 Task: Assign in the project WolfTech the issue 'Integrate a new feedback survey feature into an existing website to gather user feedback and suggestions' to the sprint 'Hyperspace'.
Action: Mouse moved to (222, 66)
Screenshot: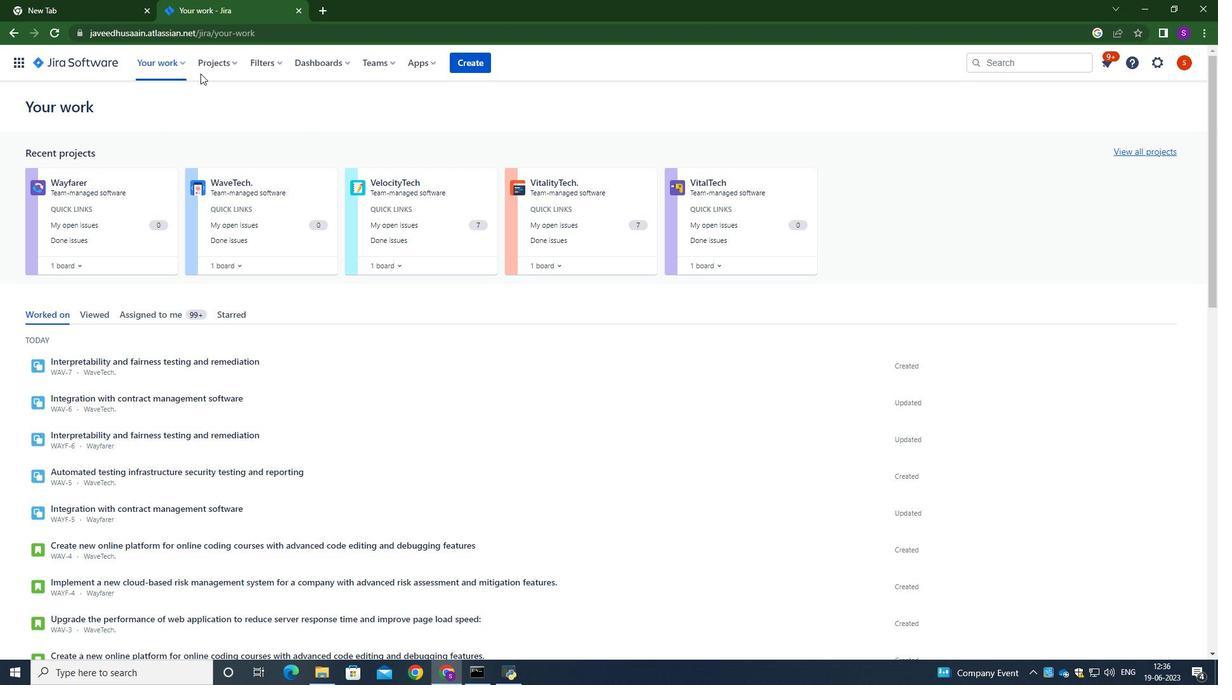 
Action: Mouse pressed left at (222, 66)
Screenshot: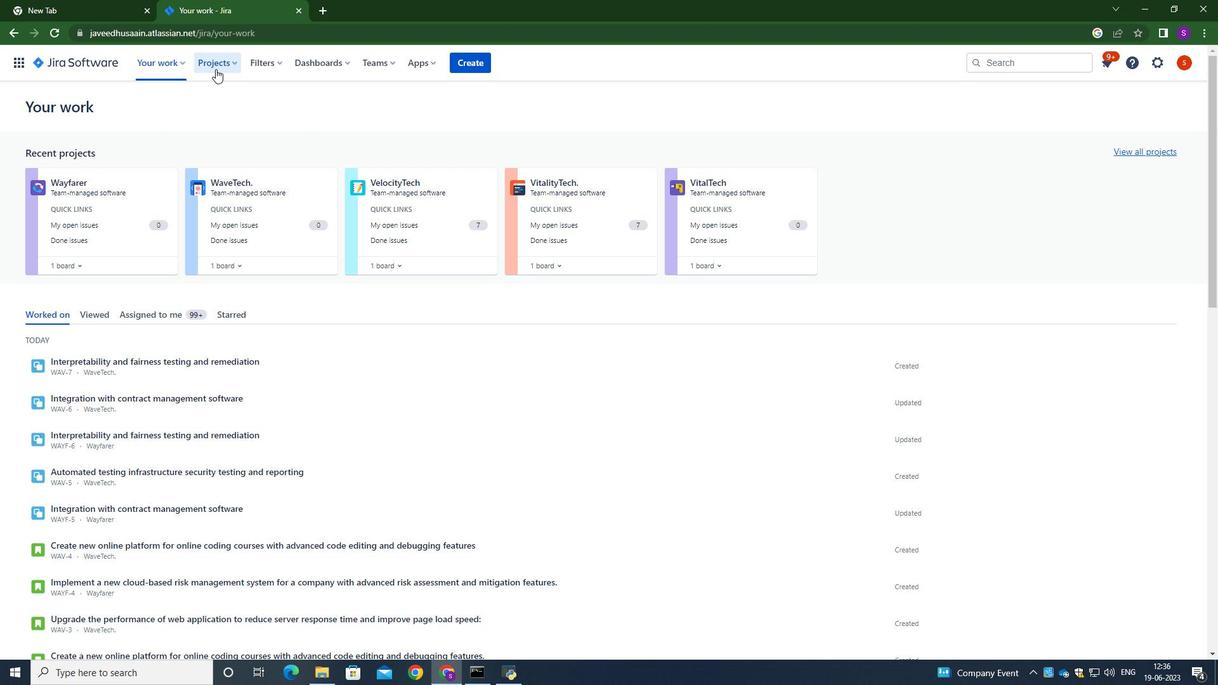 
Action: Mouse moved to (223, 127)
Screenshot: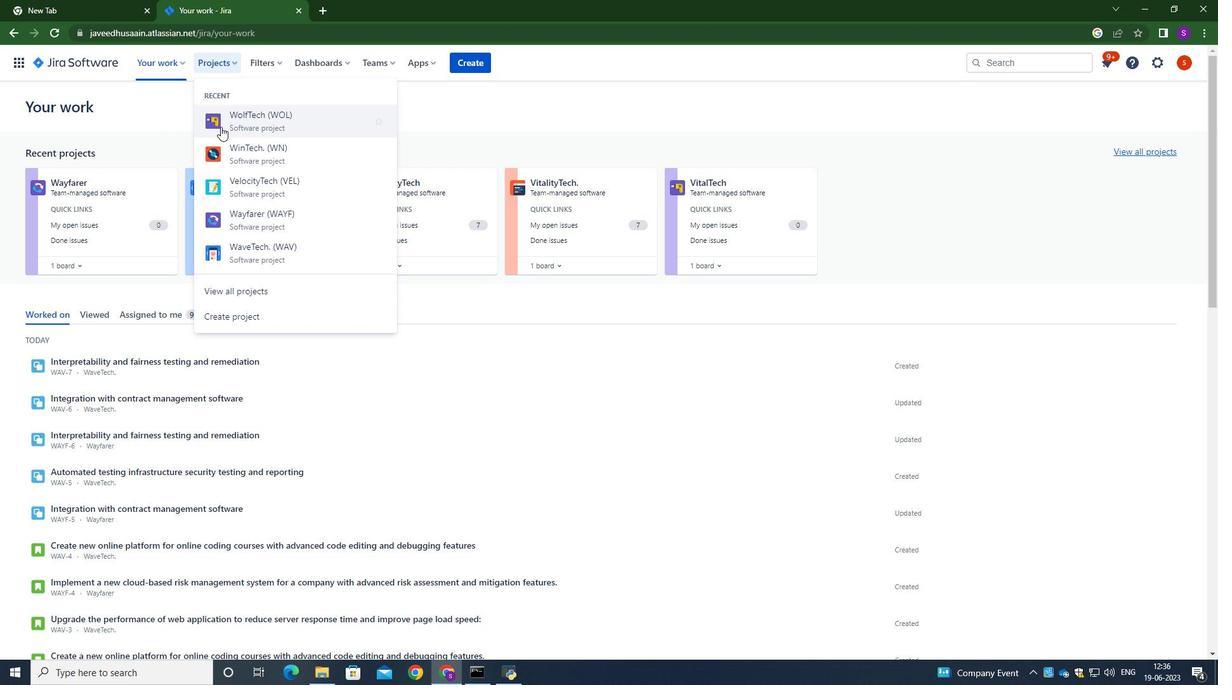 
Action: Mouse pressed left at (223, 127)
Screenshot: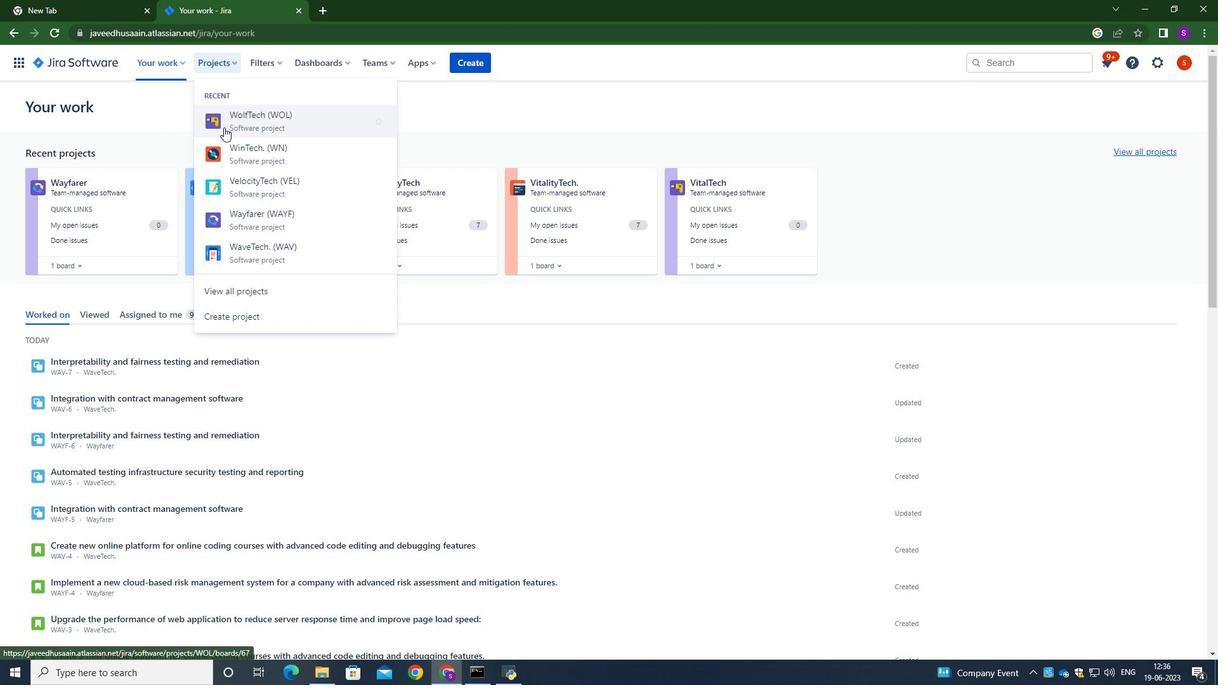 
Action: Mouse moved to (92, 193)
Screenshot: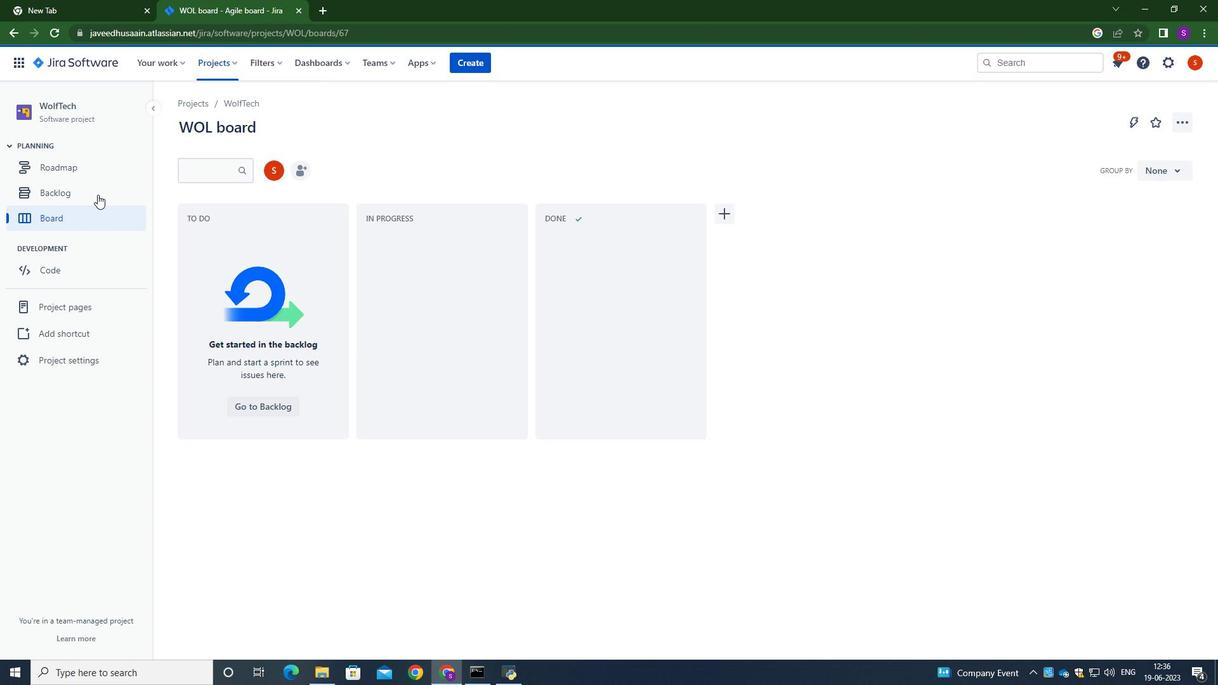 
Action: Mouse pressed left at (92, 193)
Screenshot: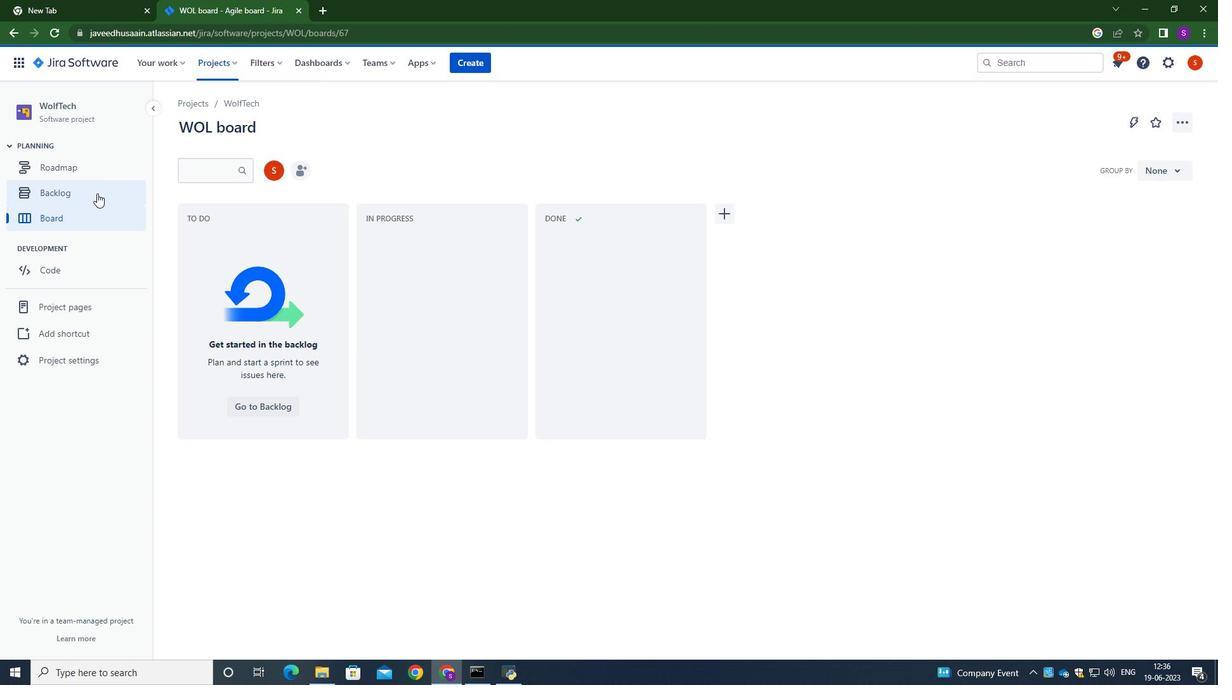 
Action: Mouse moved to (1168, 227)
Screenshot: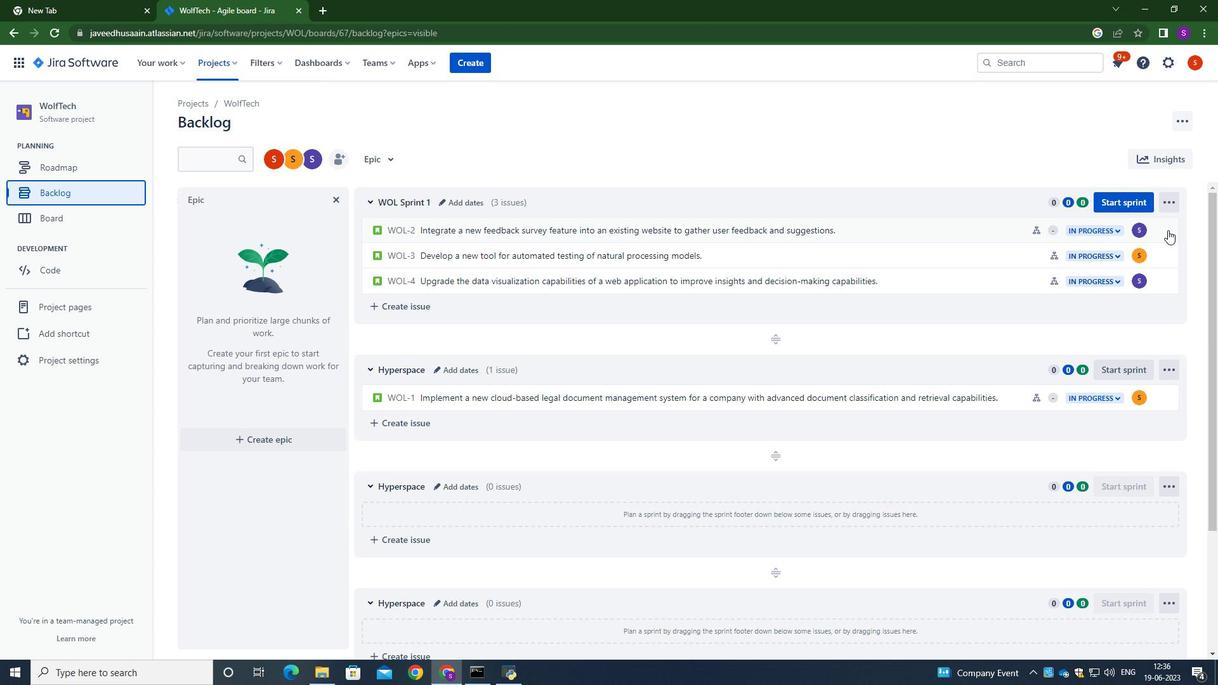 
Action: Mouse pressed left at (1168, 227)
Screenshot: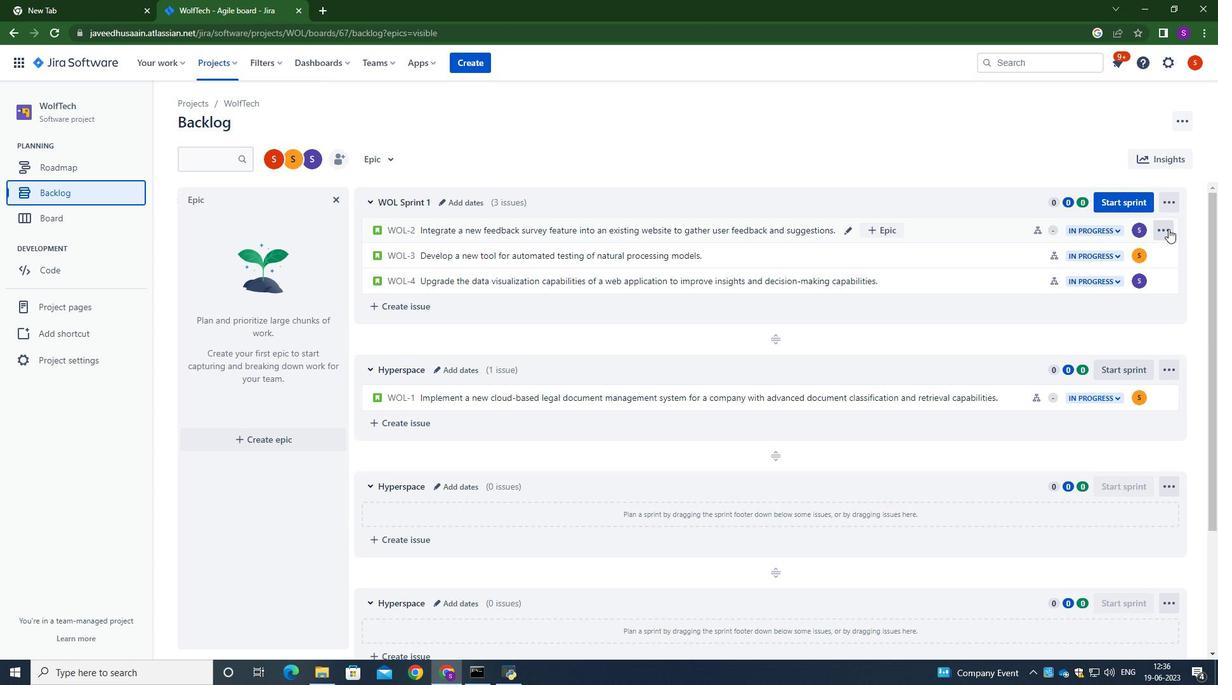 
Action: Mouse moved to (1156, 391)
Screenshot: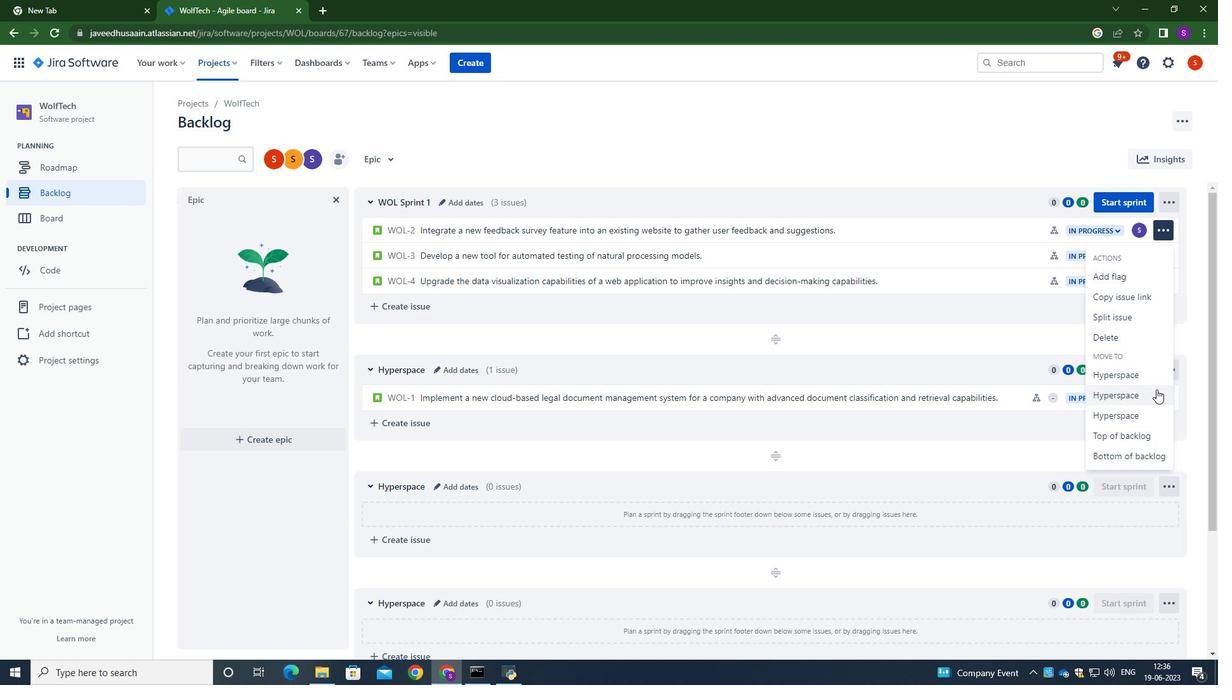 
Action: Mouse pressed left at (1156, 391)
Screenshot: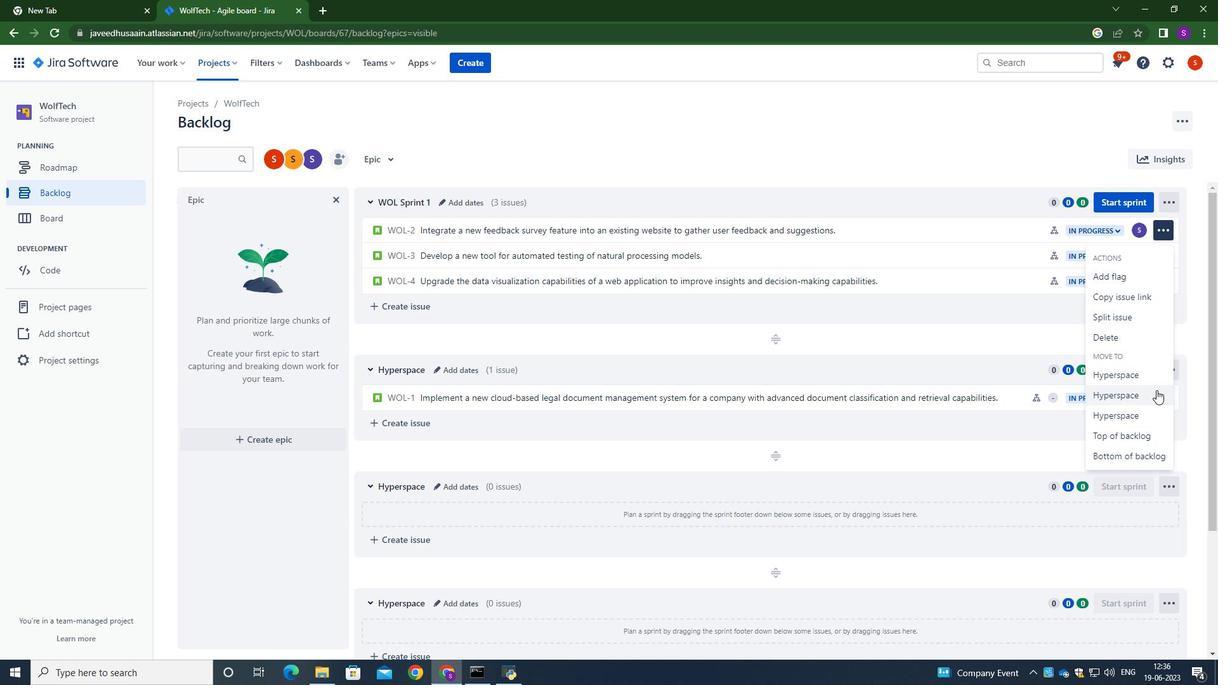 
Action: Mouse moved to (525, 137)
Screenshot: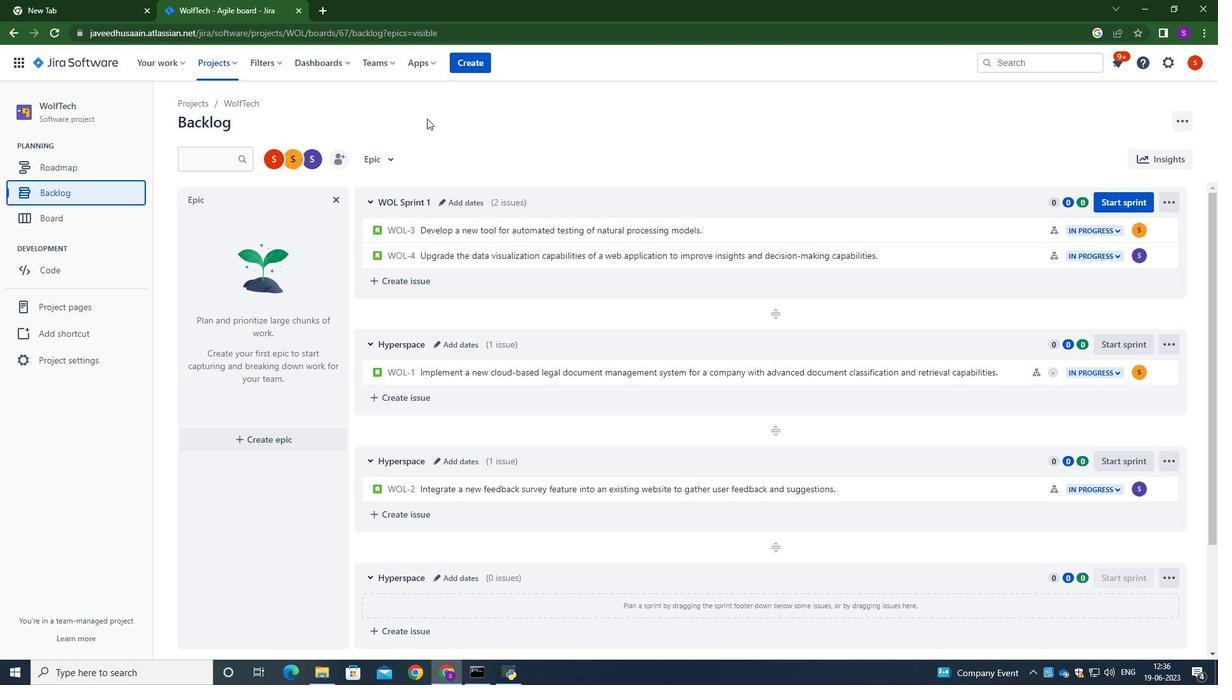 
Action: Mouse pressed left at (525, 137)
Screenshot: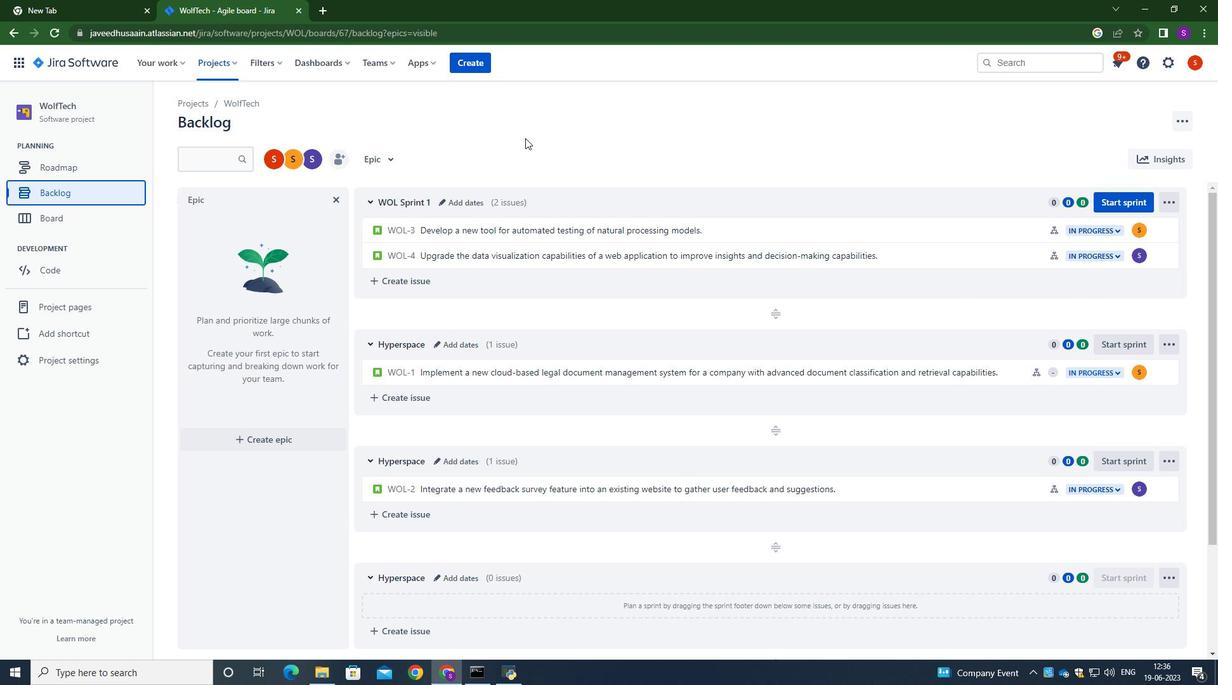 
Action: Mouse moved to (515, 130)
Screenshot: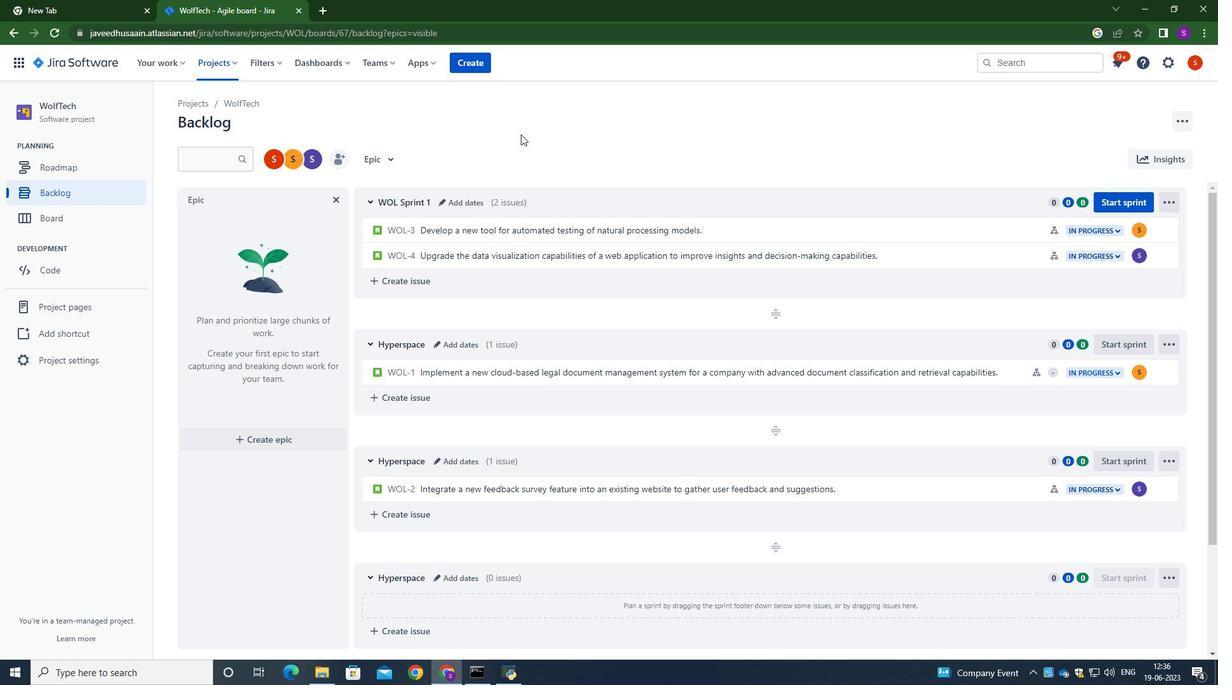 
